 Task: Create a due date automation trigger when advanced on, on the monday of the week a card is due add basic with the yellow label at 11:00 AM.
Action: Mouse moved to (1077, 90)
Screenshot: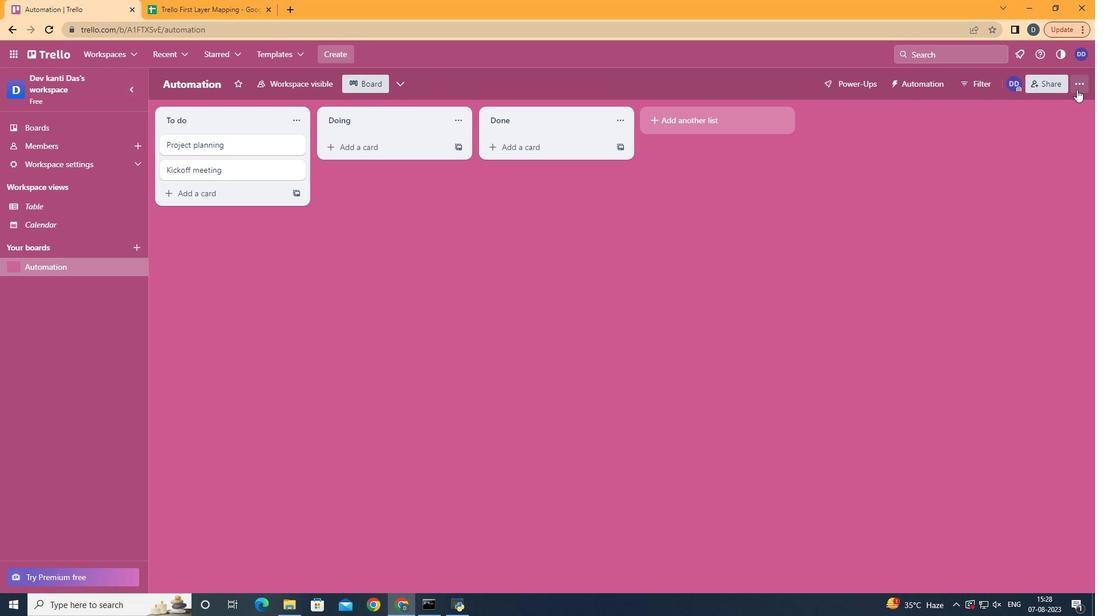 
Action: Mouse pressed left at (1077, 90)
Screenshot: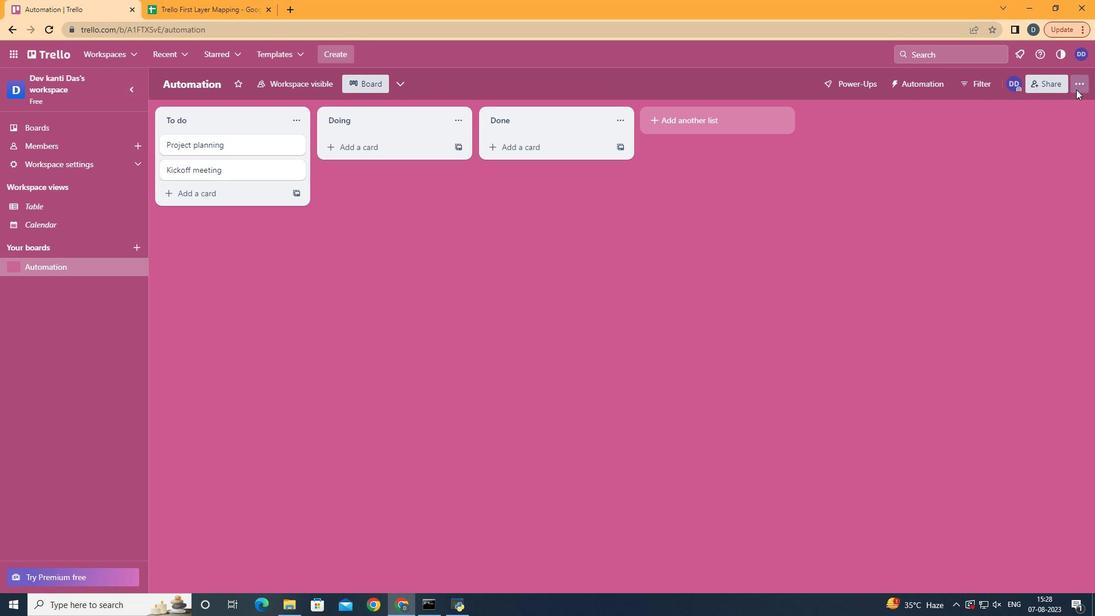 
Action: Mouse moved to (1013, 233)
Screenshot: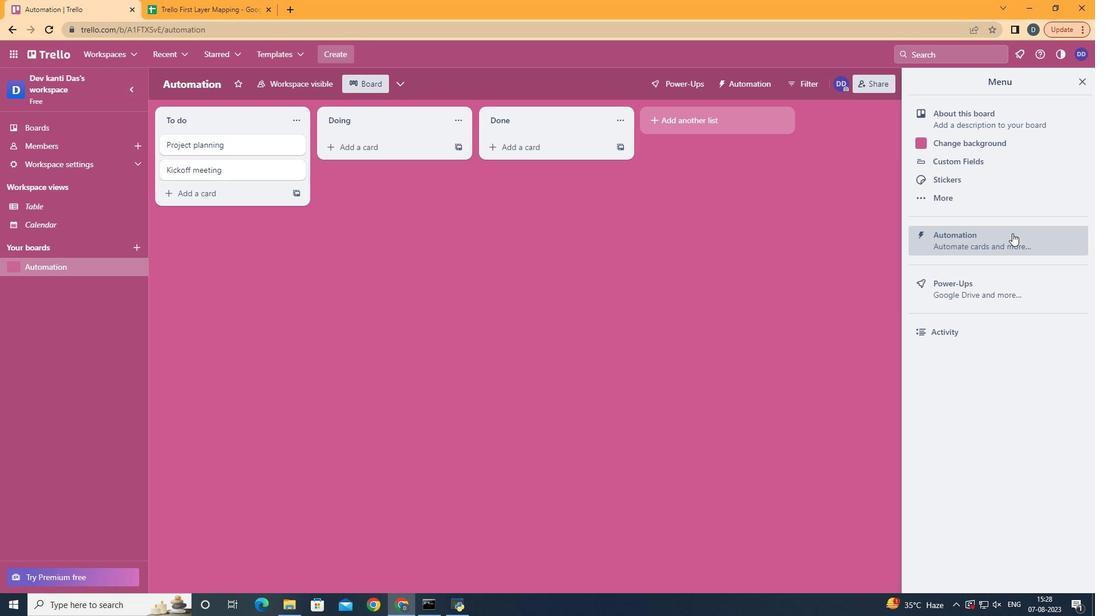 
Action: Mouse pressed left at (1013, 233)
Screenshot: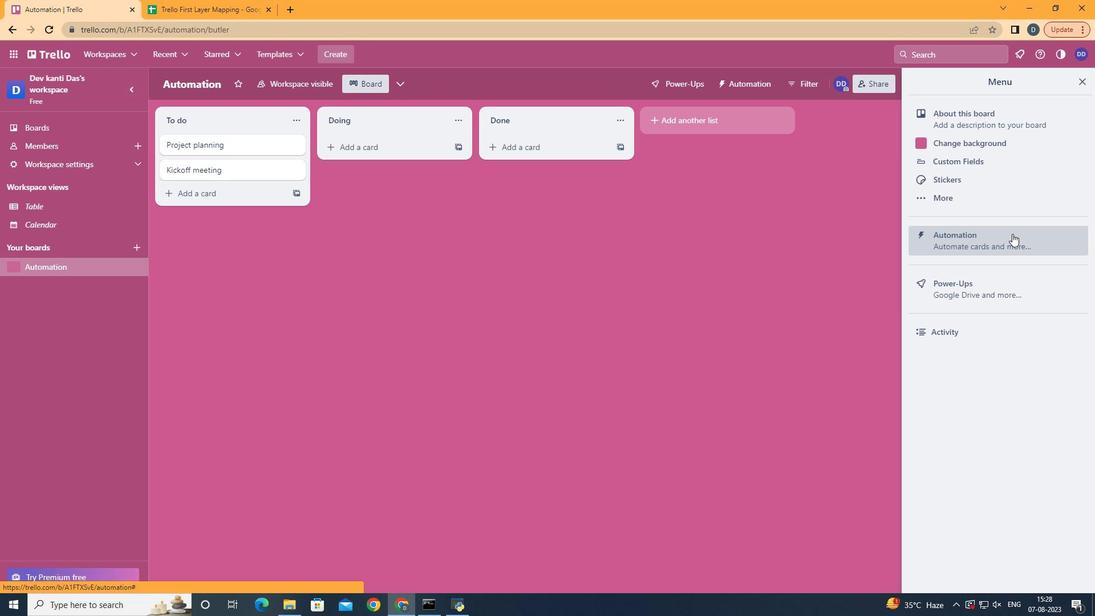 
Action: Mouse moved to (234, 234)
Screenshot: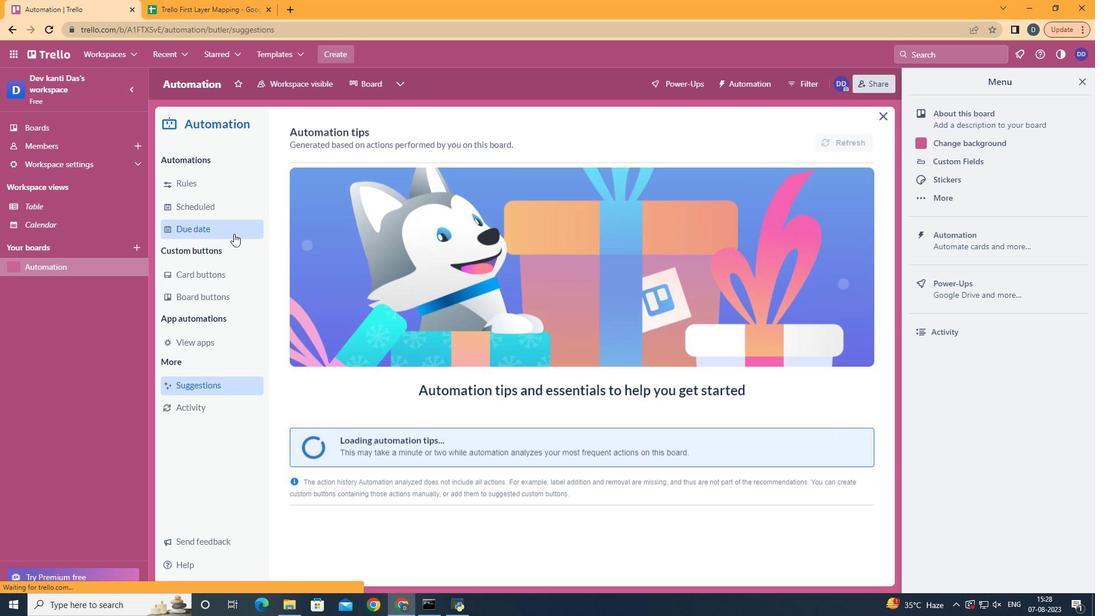 
Action: Mouse pressed left at (234, 234)
Screenshot: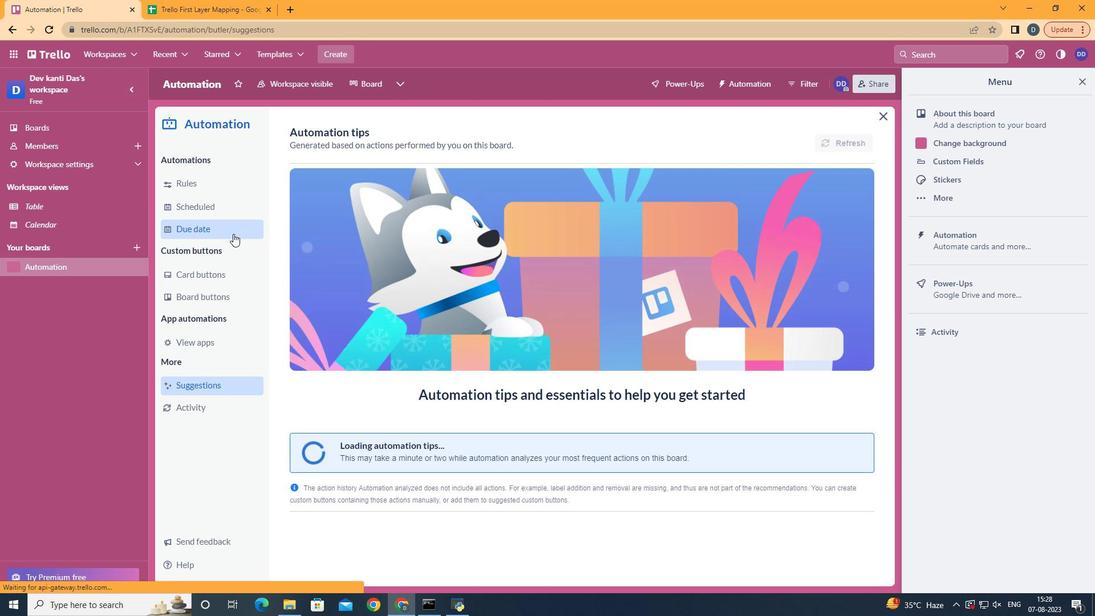 
Action: Mouse moved to (801, 136)
Screenshot: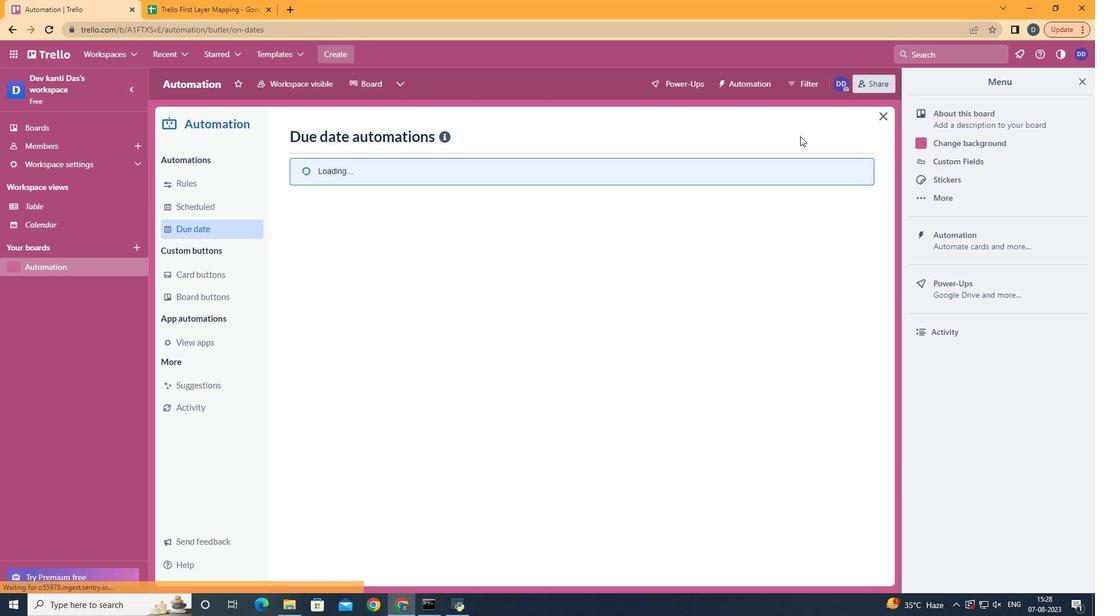 
Action: Mouse pressed left at (801, 136)
Screenshot: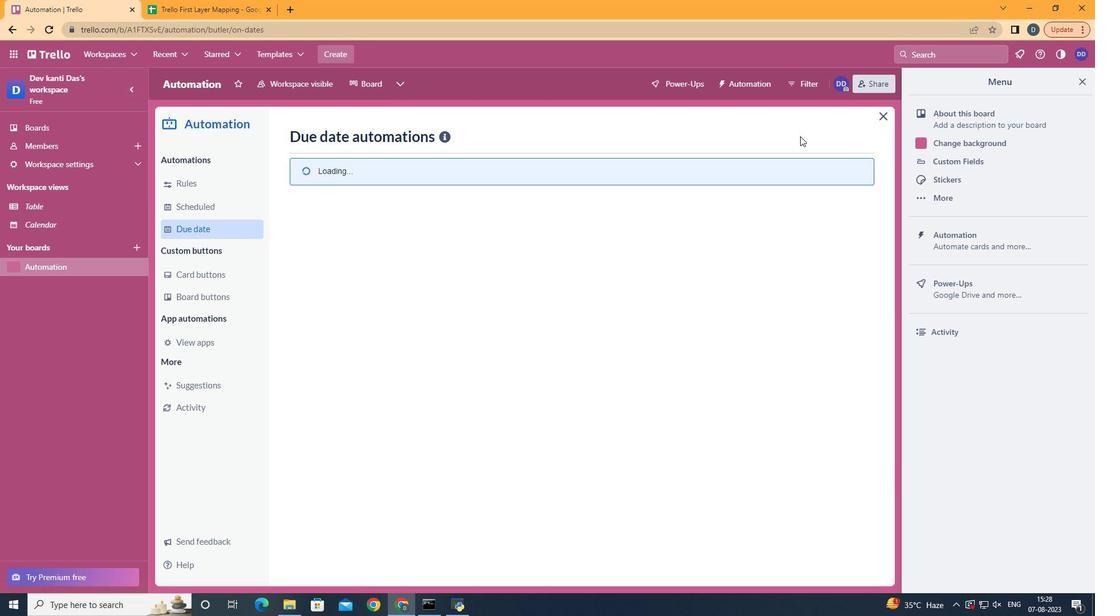 
Action: Mouse pressed left at (801, 136)
Screenshot: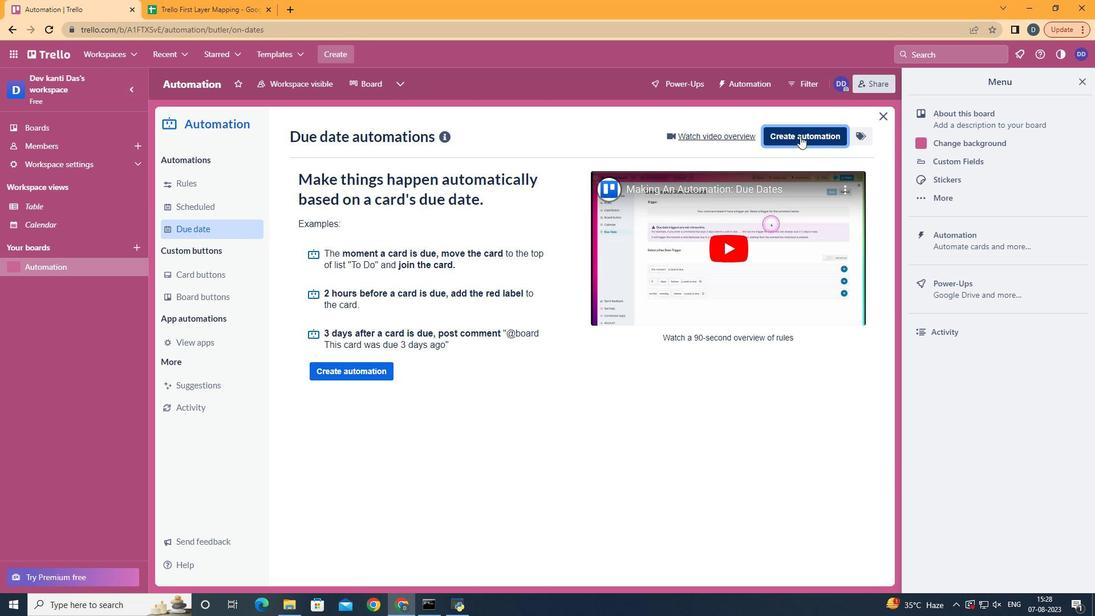 
Action: Mouse moved to (647, 238)
Screenshot: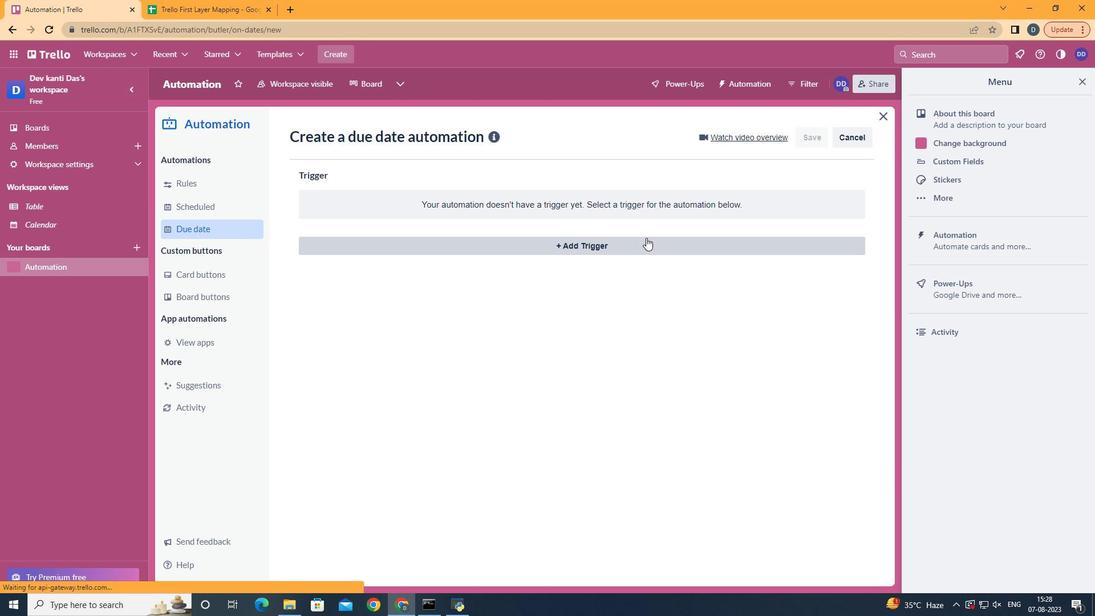 
Action: Mouse pressed left at (647, 238)
Screenshot: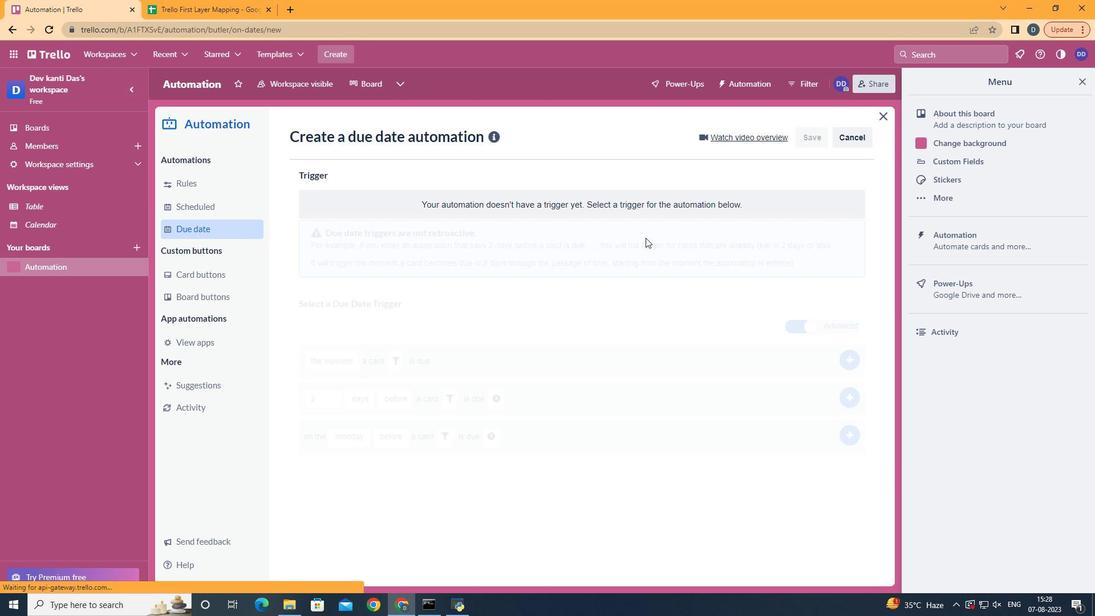 
Action: Mouse moved to (373, 304)
Screenshot: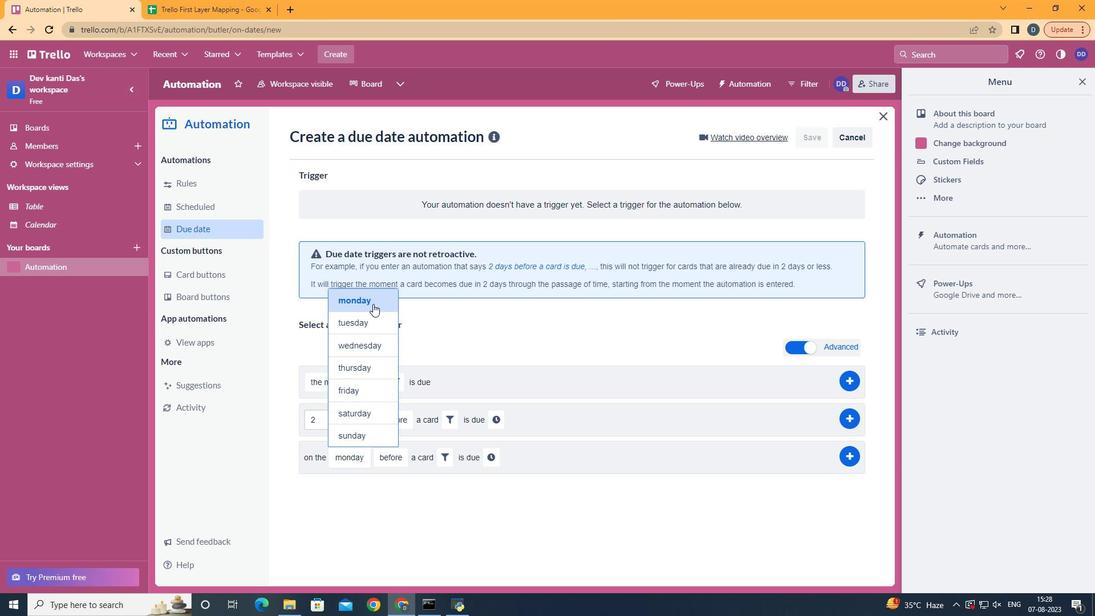 
Action: Mouse pressed left at (373, 304)
Screenshot: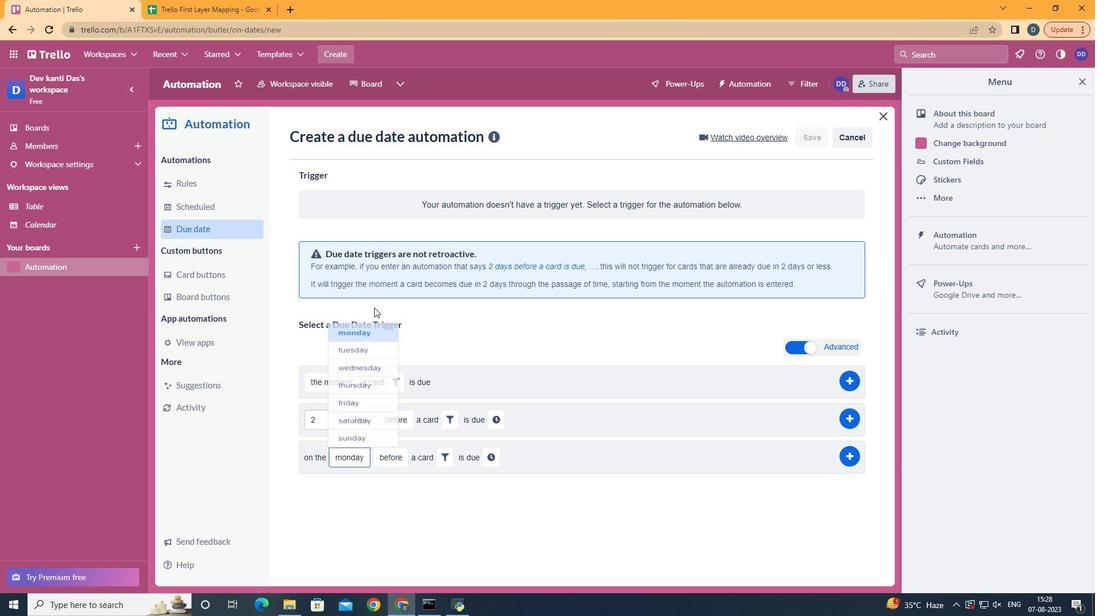 
Action: Mouse moved to (400, 523)
Screenshot: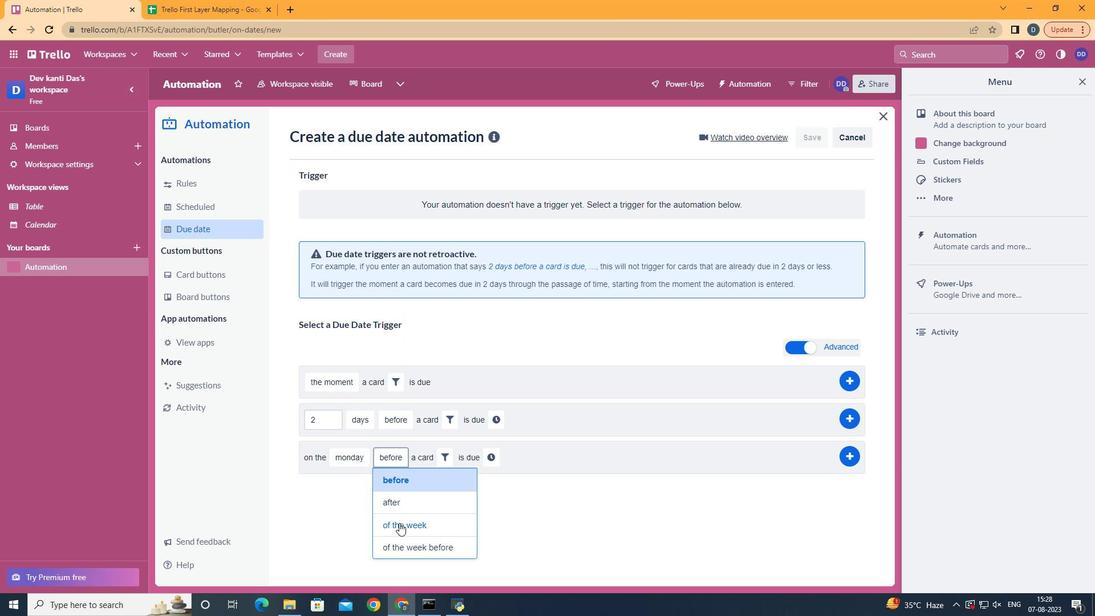 
Action: Mouse pressed left at (400, 523)
Screenshot: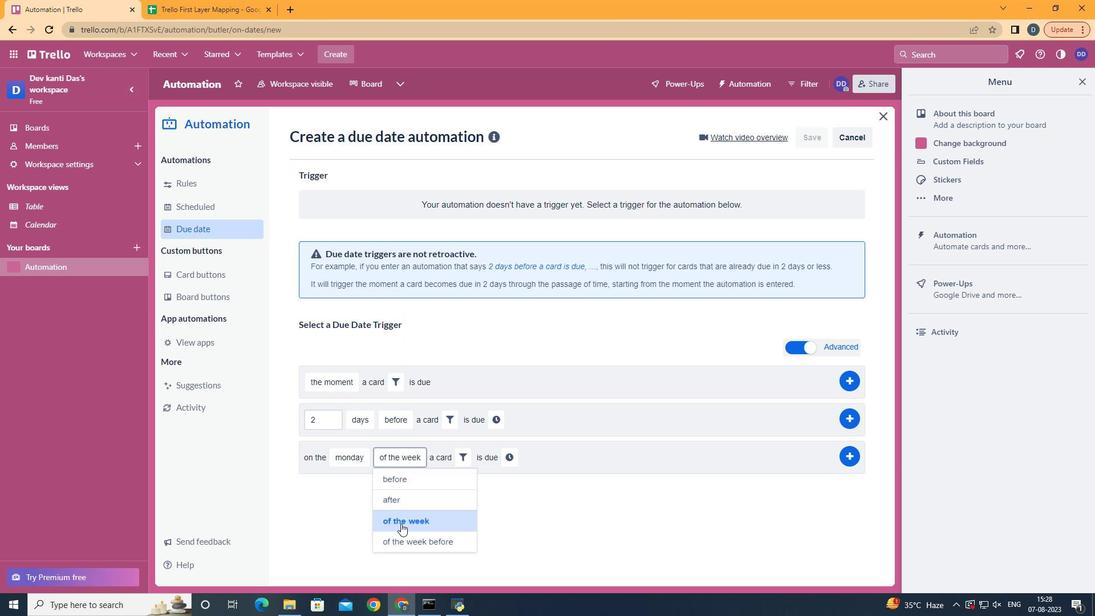 
Action: Mouse moved to (463, 452)
Screenshot: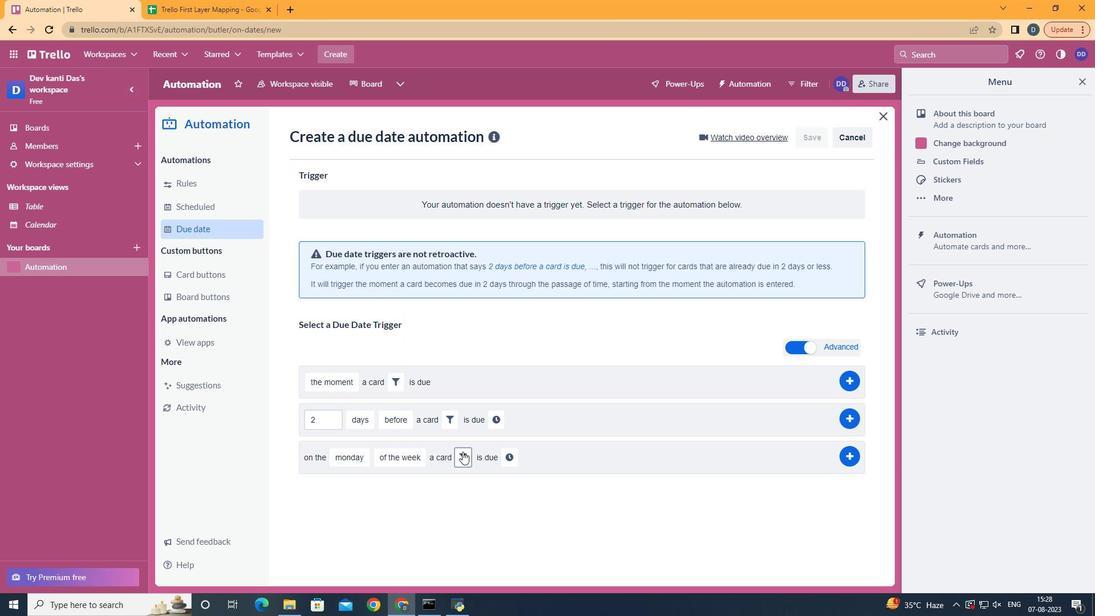 
Action: Mouse pressed left at (463, 452)
Screenshot: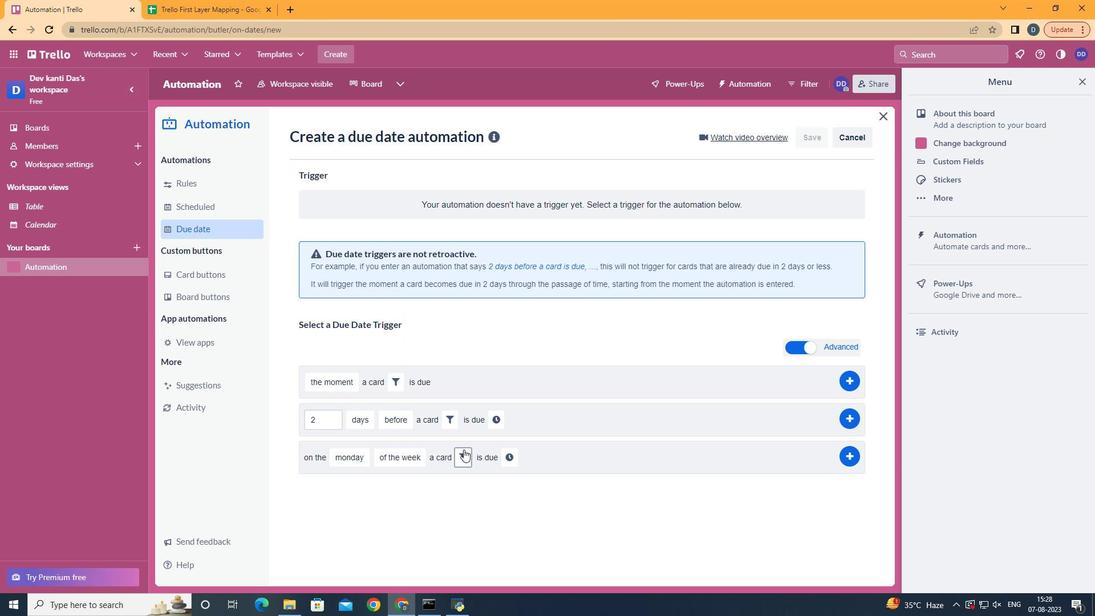 
Action: Mouse moved to (485, 481)
Screenshot: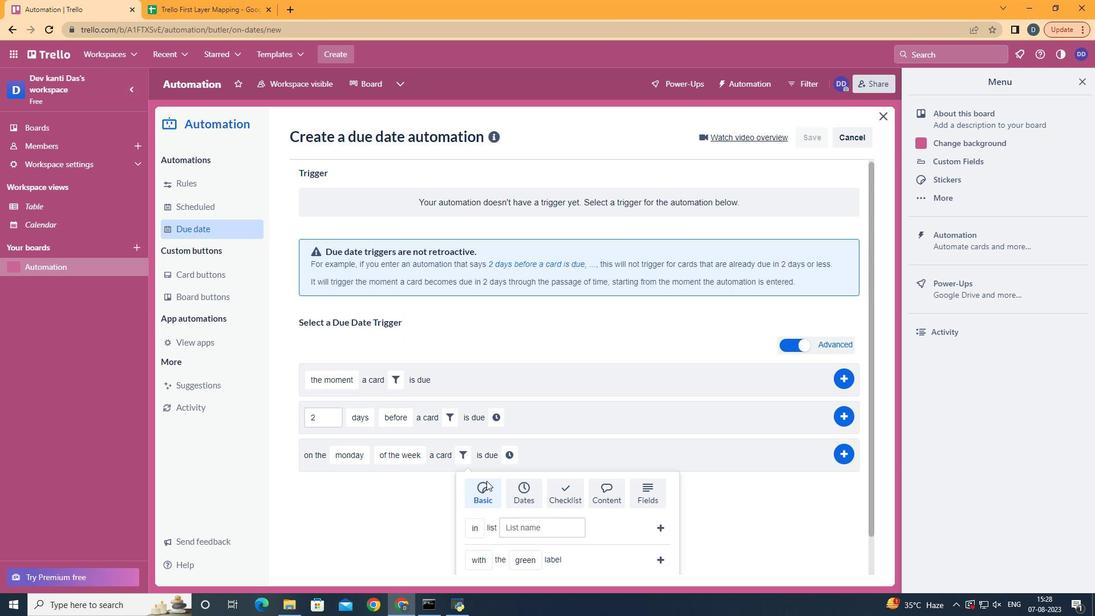 
Action: Mouse scrolled (485, 481) with delta (0, 0)
Screenshot: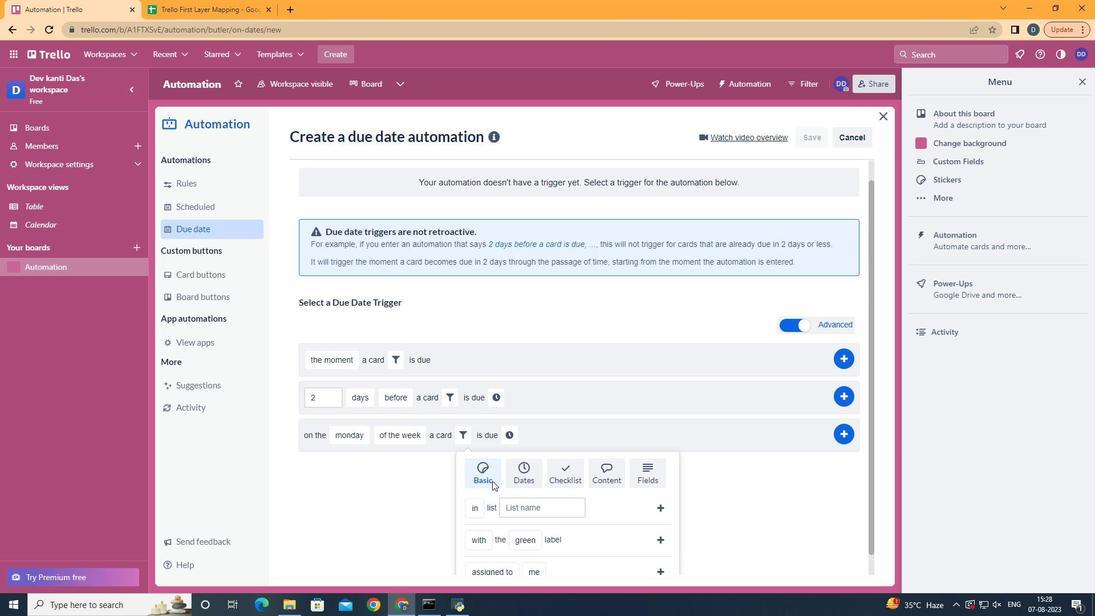 
Action: Mouse moved to (486, 481)
Screenshot: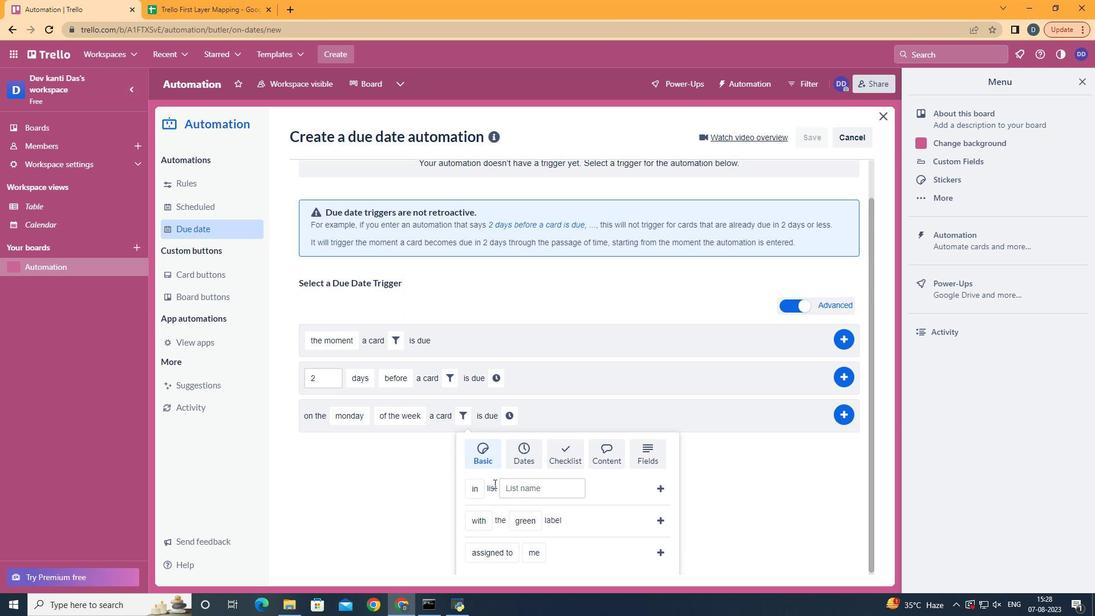 
Action: Mouse scrolled (486, 481) with delta (0, 0)
Screenshot: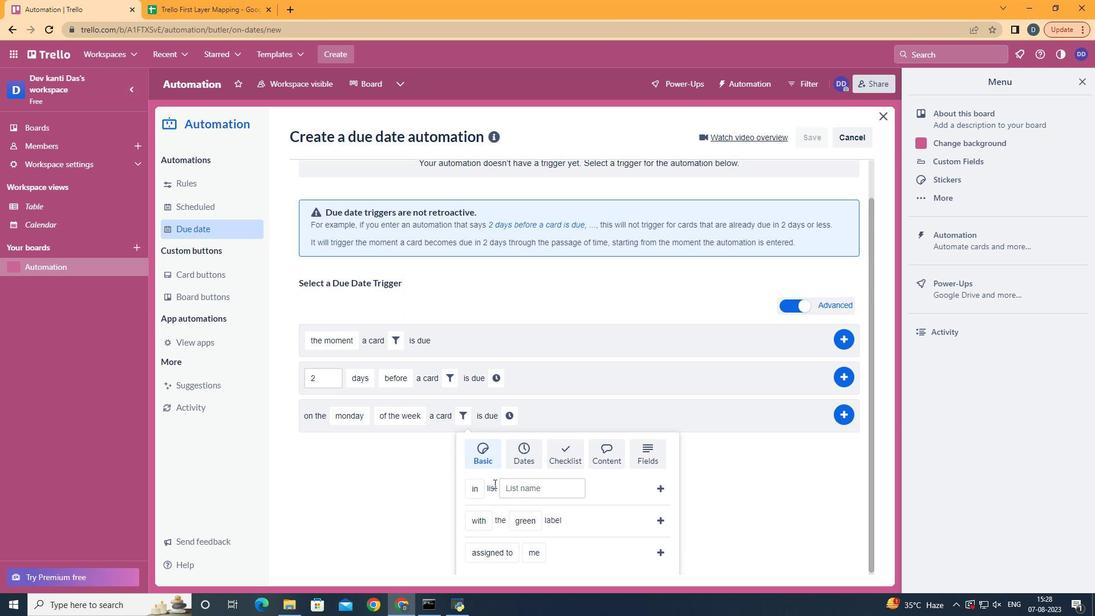 
Action: Mouse scrolled (486, 481) with delta (0, 0)
Screenshot: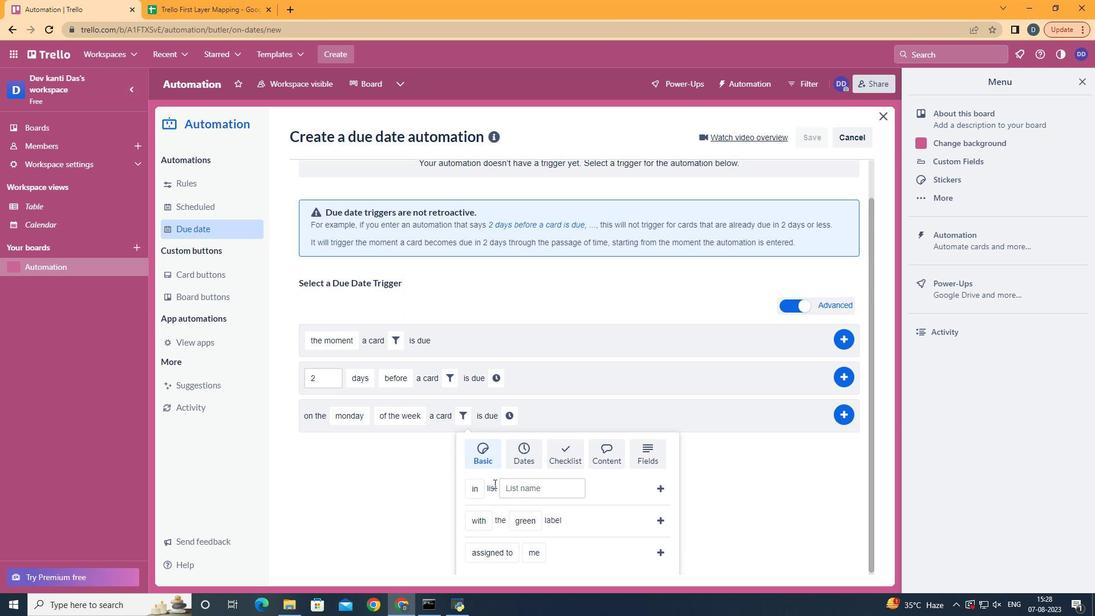
Action: Mouse moved to (487, 481)
Screenshot: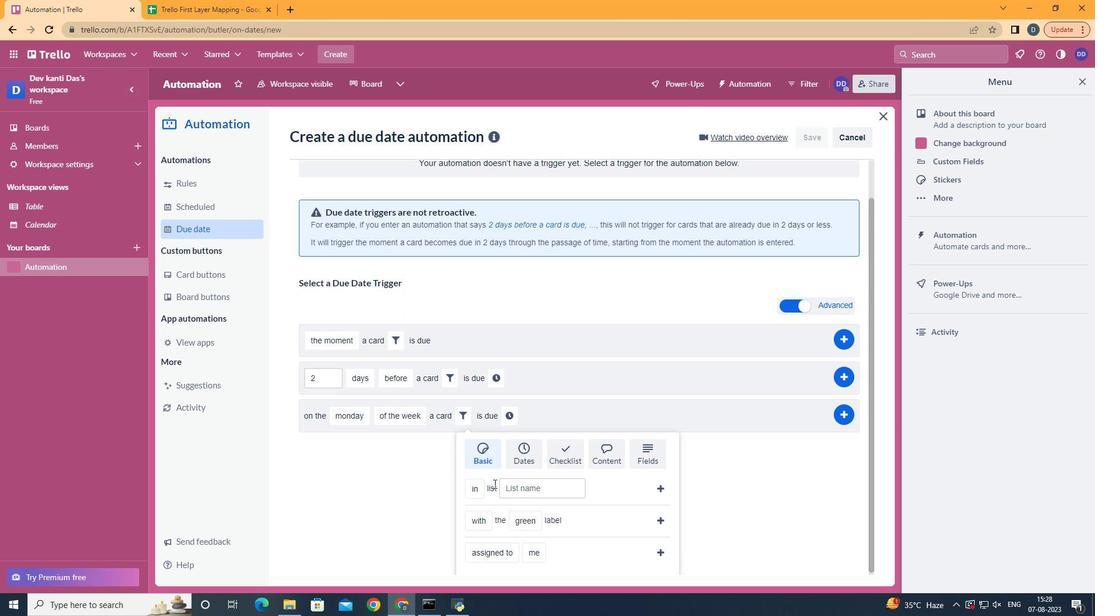 
Action: Mouse scrolled (487, 481) with delta (0, 0)
Screenshot: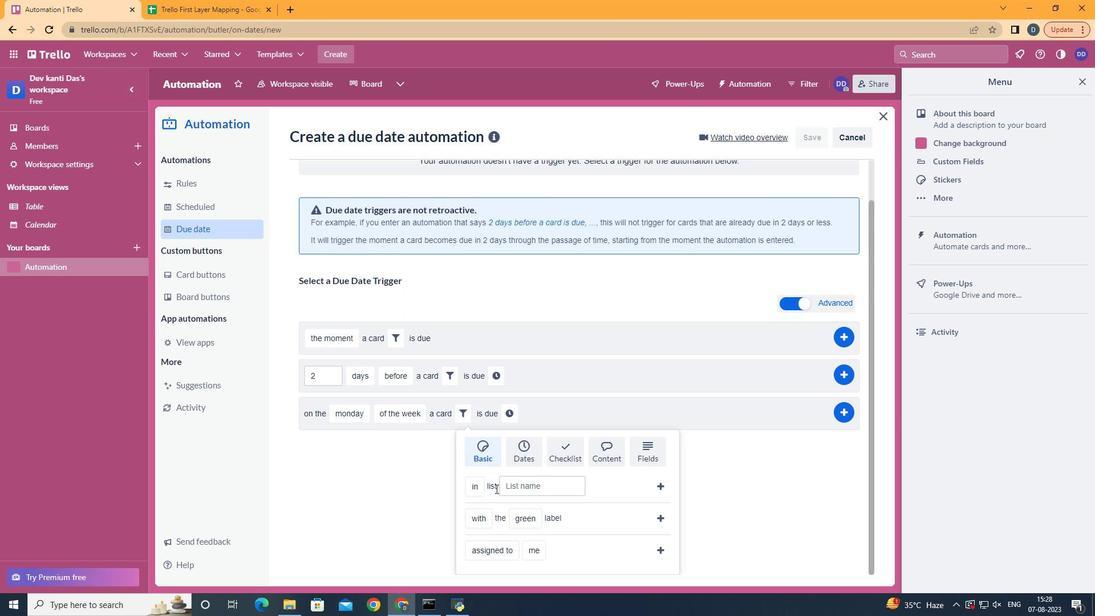 
Action: Mouse moved to (494, 452)
Screenshot: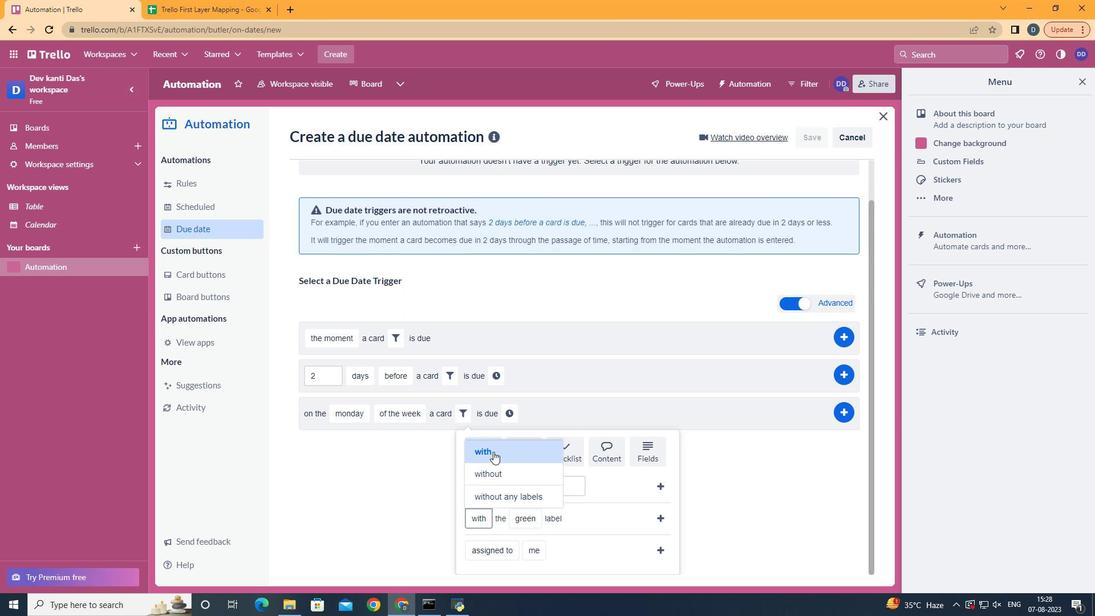 
Action: Mouse pressed left at (494, 452)
Screenshot: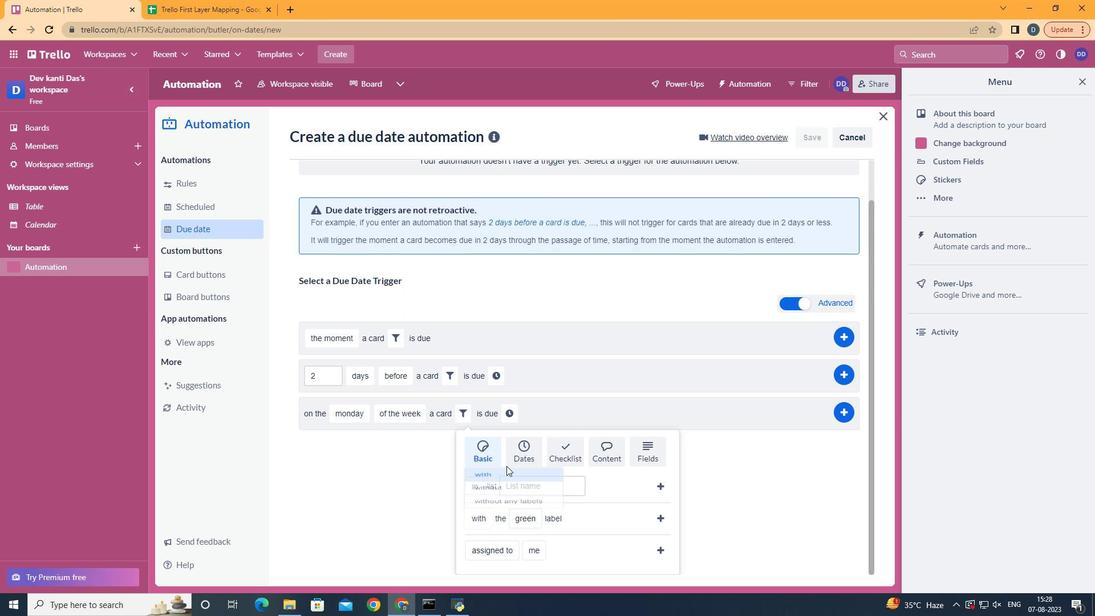 
Action: Mouse moved to (528, 402)
Screenshot: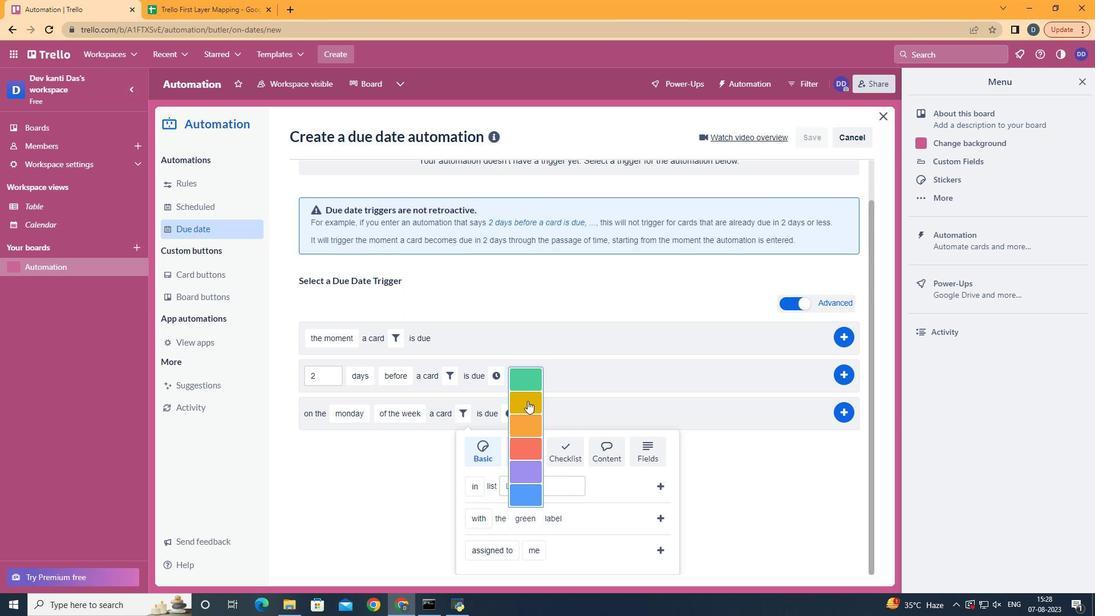 
Action: Mouse pressed left at (528, 402)
Screenshot: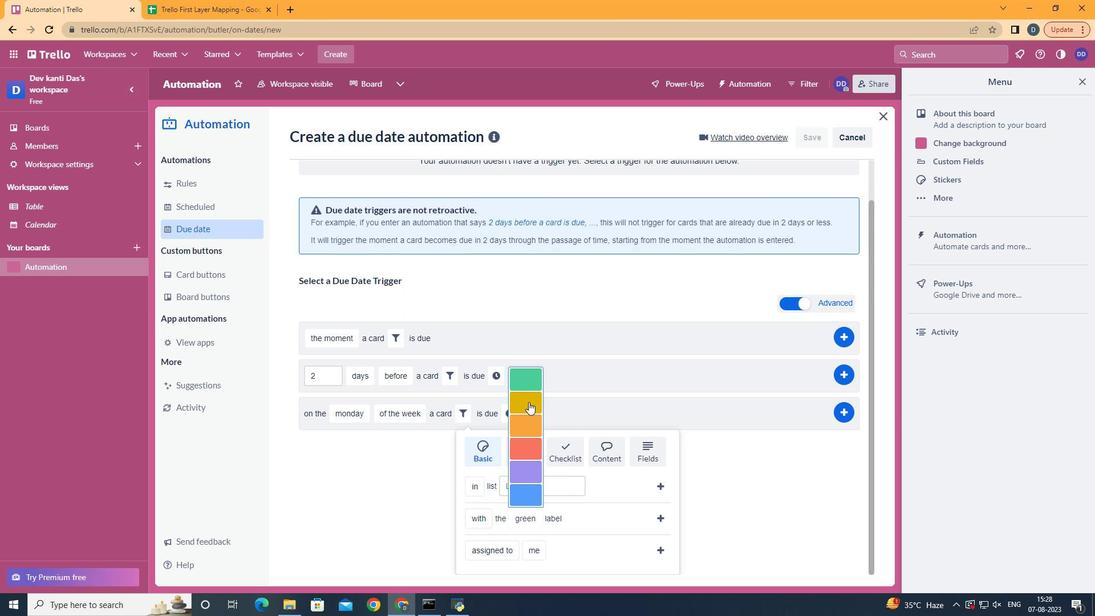 
Action: Mouse moved to (656, 518)
Screenshot: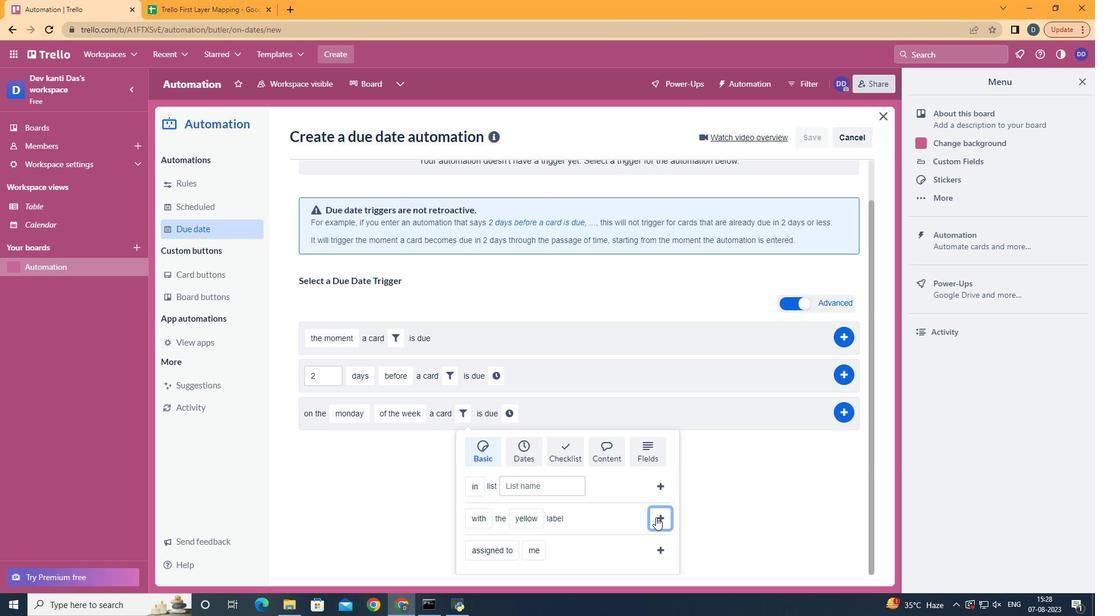
Action: Mouse pressed left at (656, 518)
Screenshot: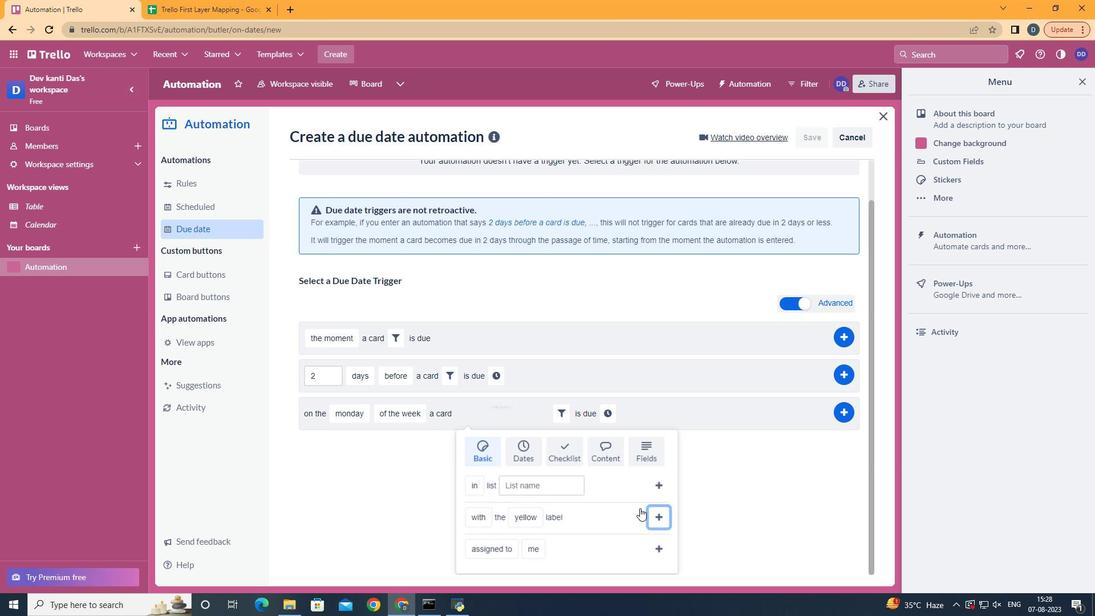 
Action: Mouse moved to (606, 460)
Screenshot: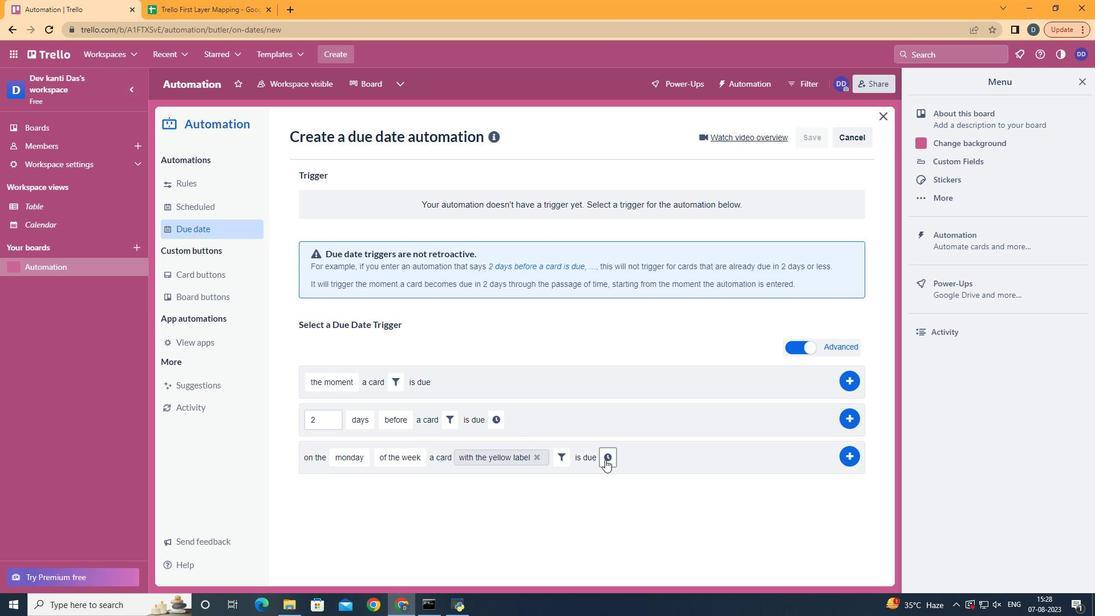 
Action: Mouse pressed left at (606, 460)
Screenshot: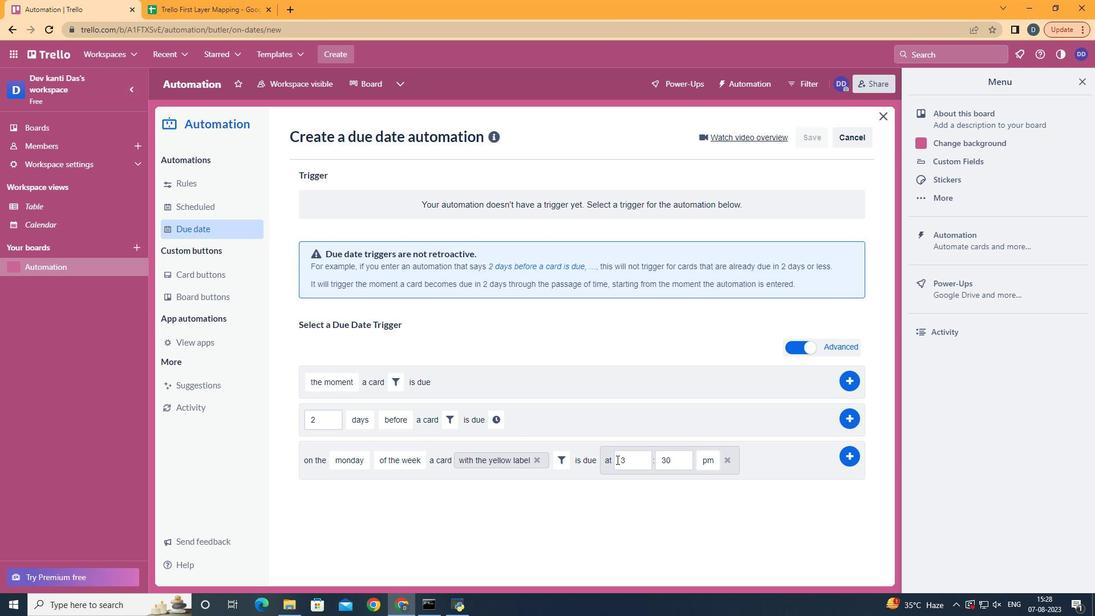 
Action: Mouse moved to (637, 462)
Screenshot: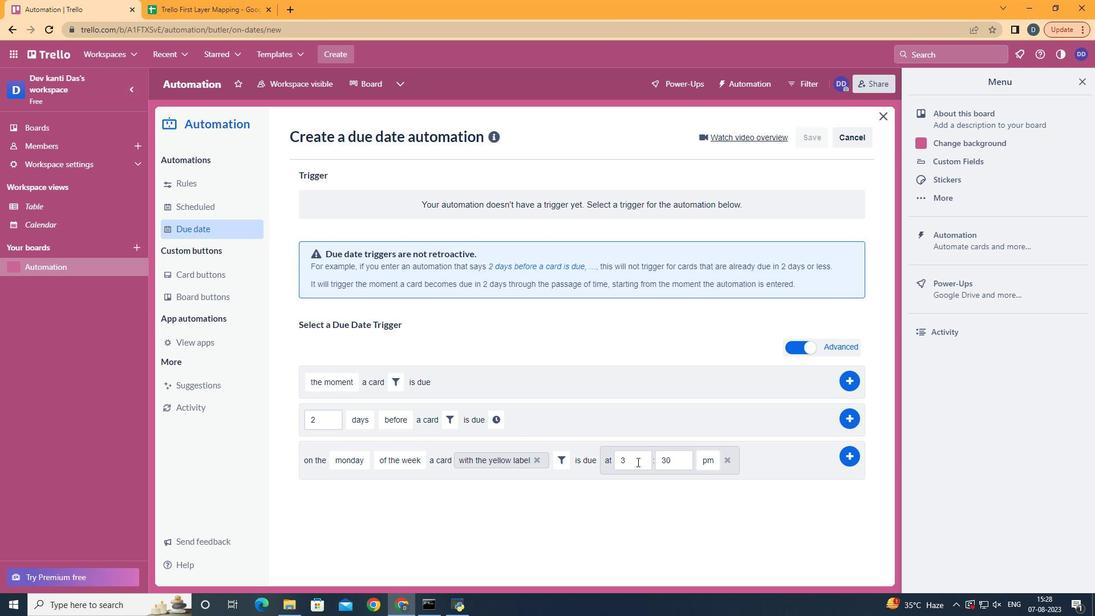 
Action: Mouse pressed left at (637, 462)
Screenshot: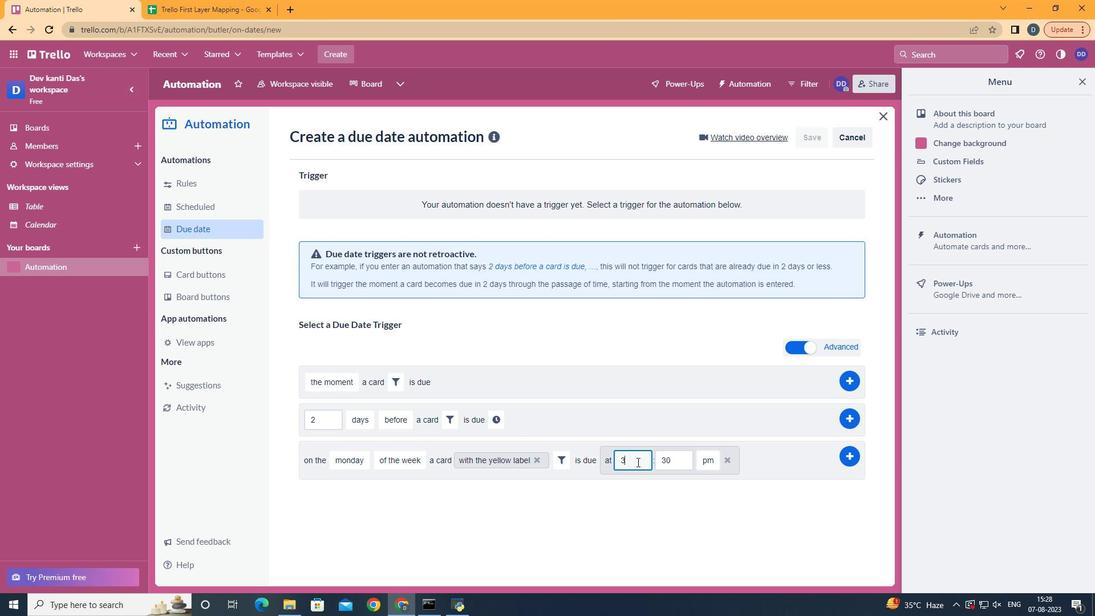 
Action: Mouse moved to (638, 462)
Screenshot: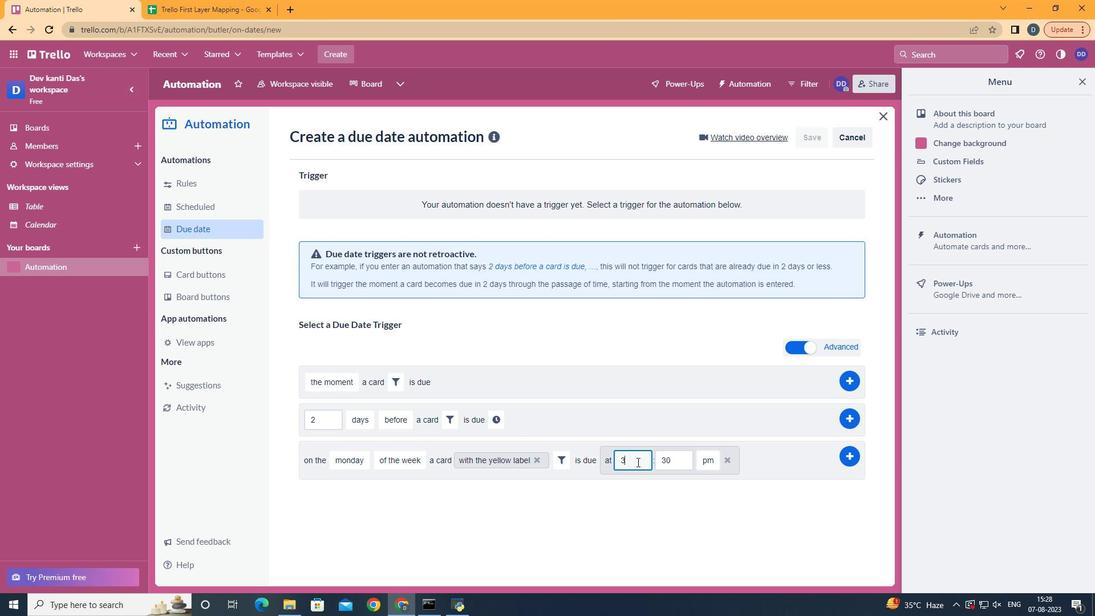 
Action: Key pressed <Key.backspace>1
Screenshot: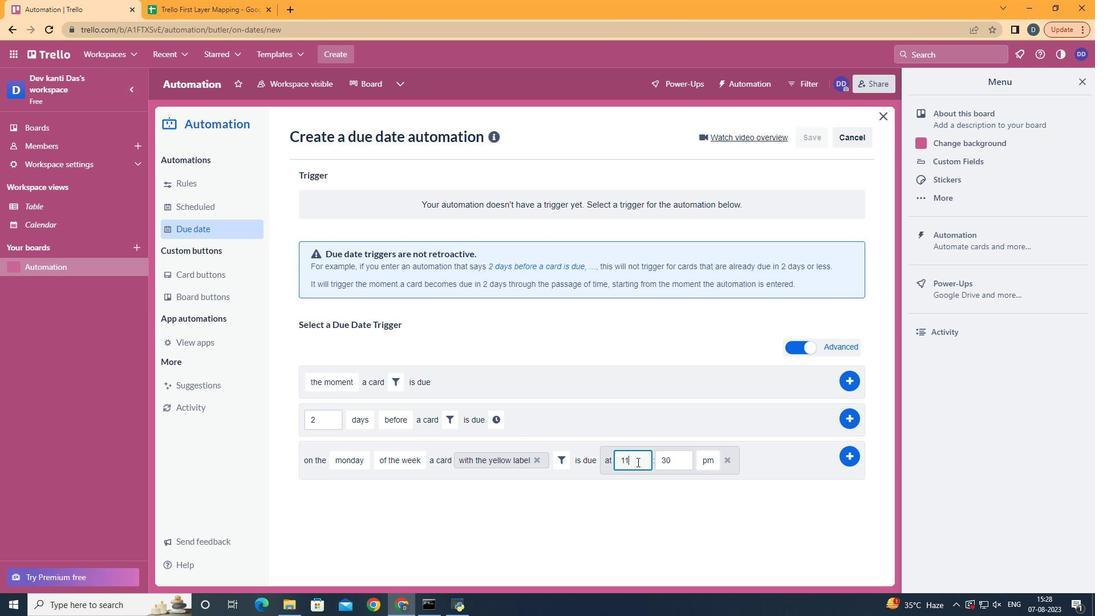 
Action: Mouse moved to (680, 455)
Screenshot: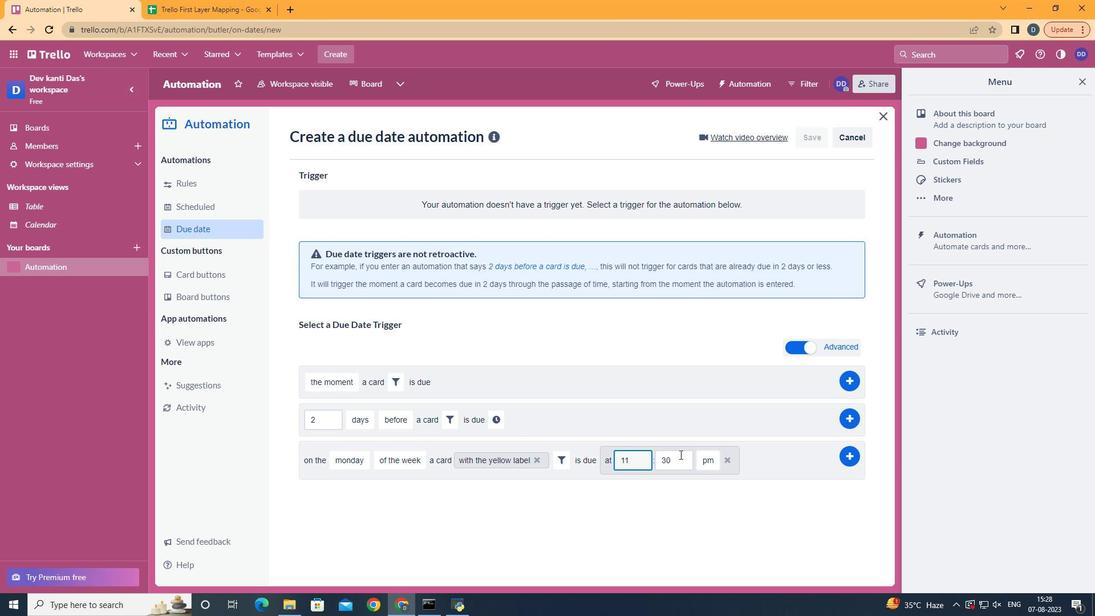 
Action: Mouse pressed left at (680, 455)
Screenshot: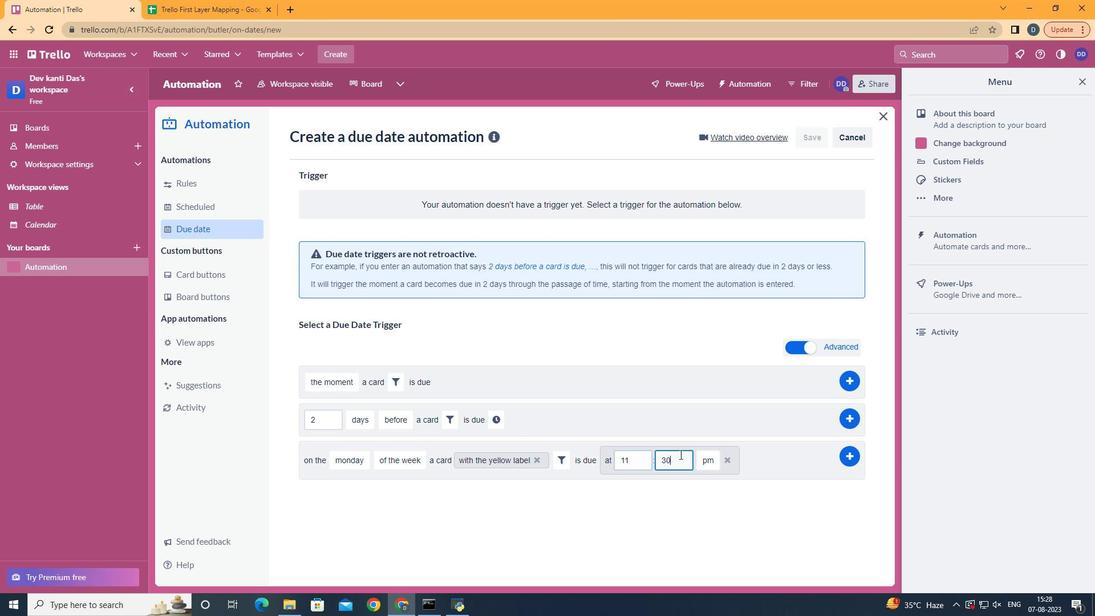 
Action: Mouse moved to (684, 454)
Screenshot: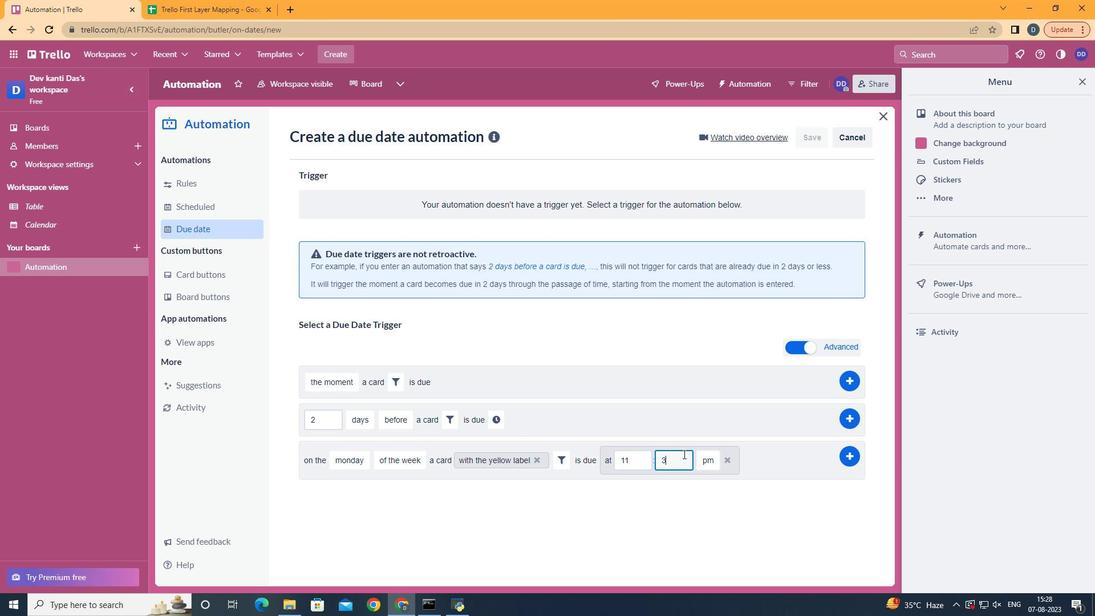 
Action: Key pressed <Key.backspace><Key.backspace>00
Screenshot: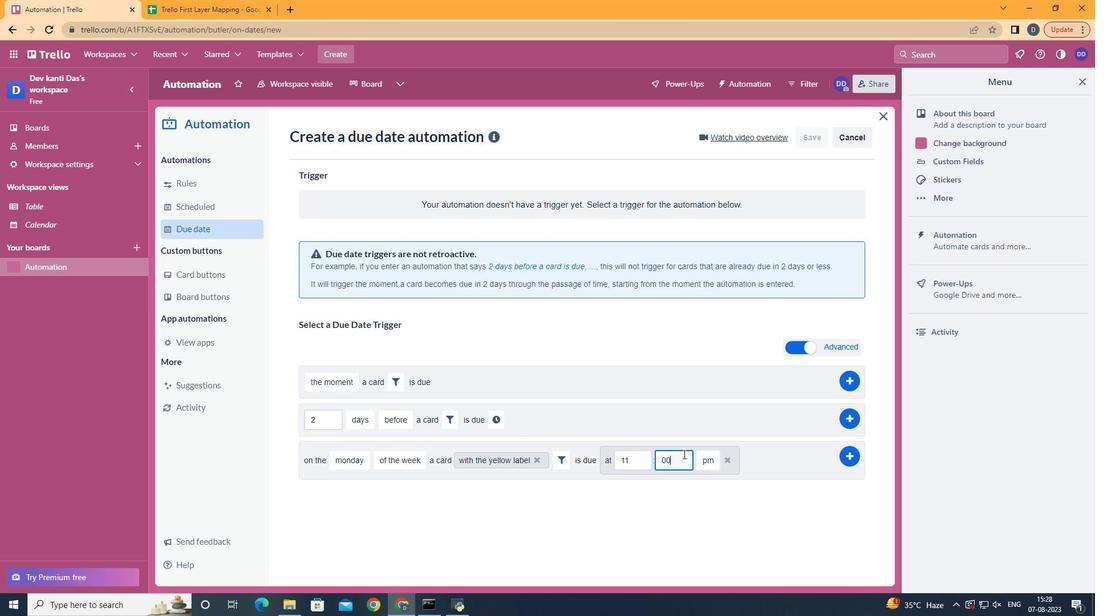
Action: Mouse moved to (711, 477)
Screenshot: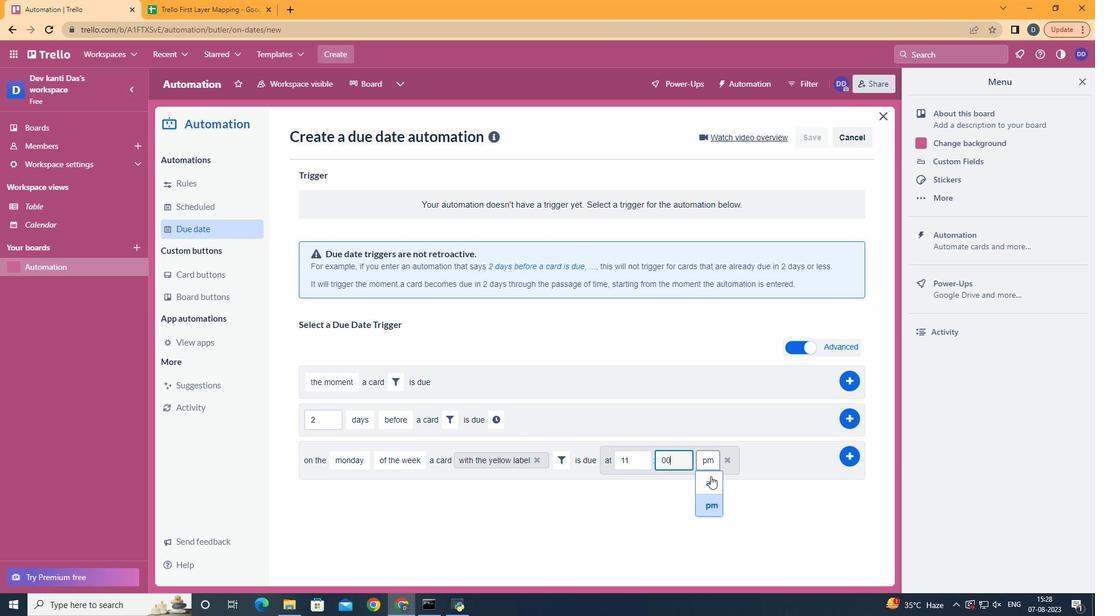 
Action: Mouse pressed left at (711, 477)
Screenshot: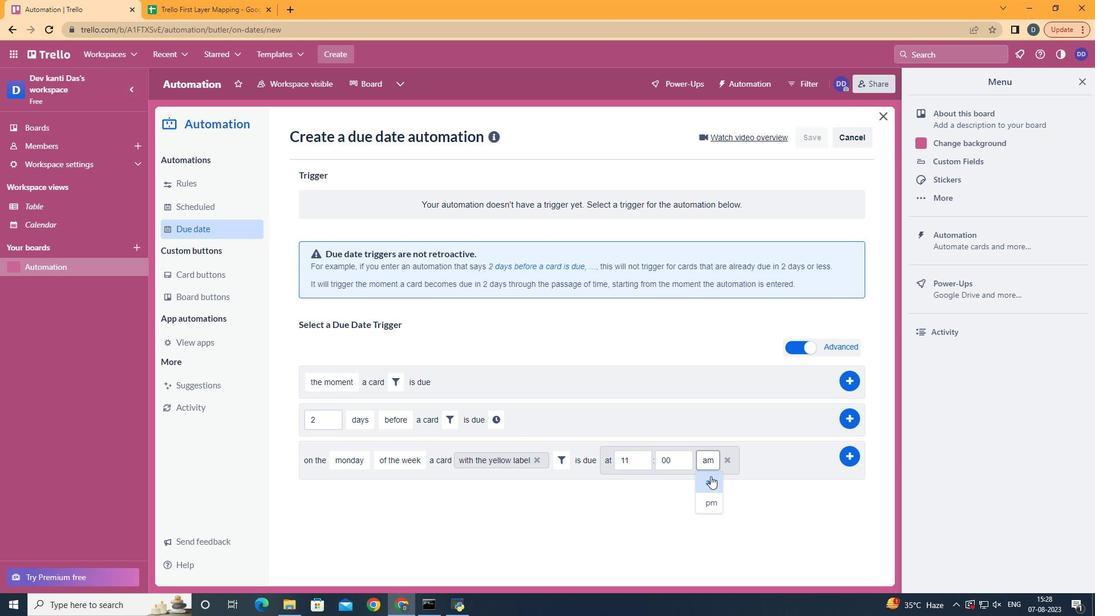 
Action: Mouse moved to (854, 451)
Screenshot: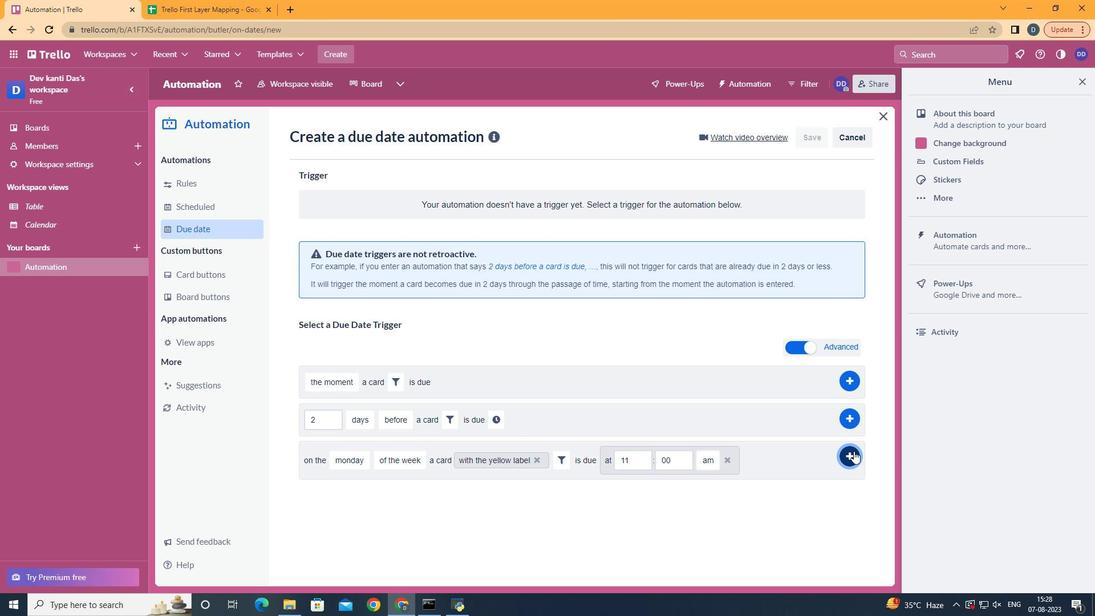 
Action: Mouse pressed left at (854, 451)
Screenshot: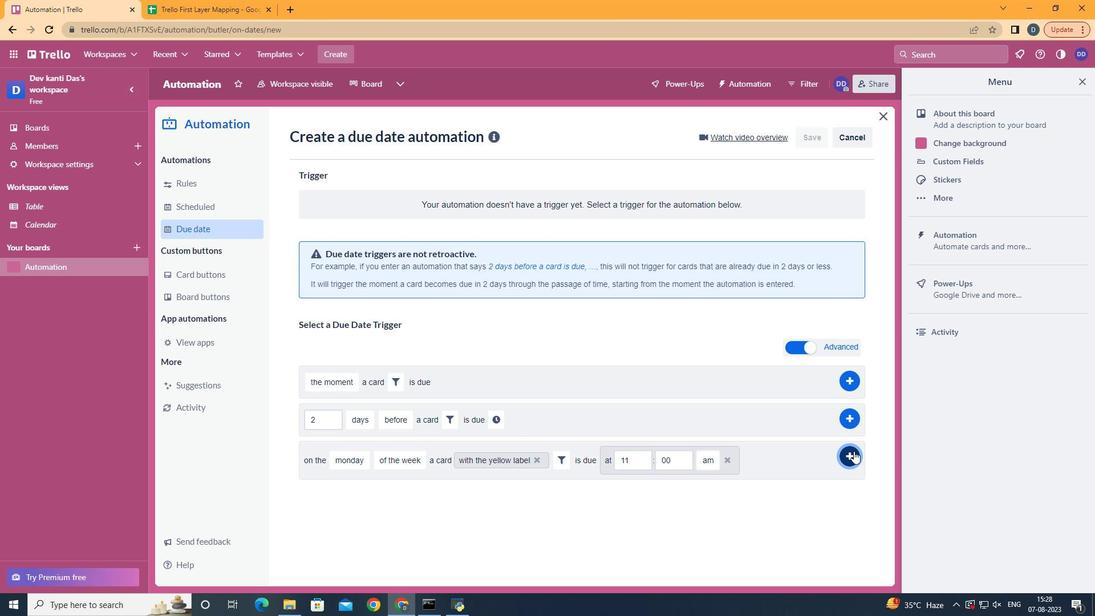 
Action: Mouse moved to (618, 208)
Screenshot: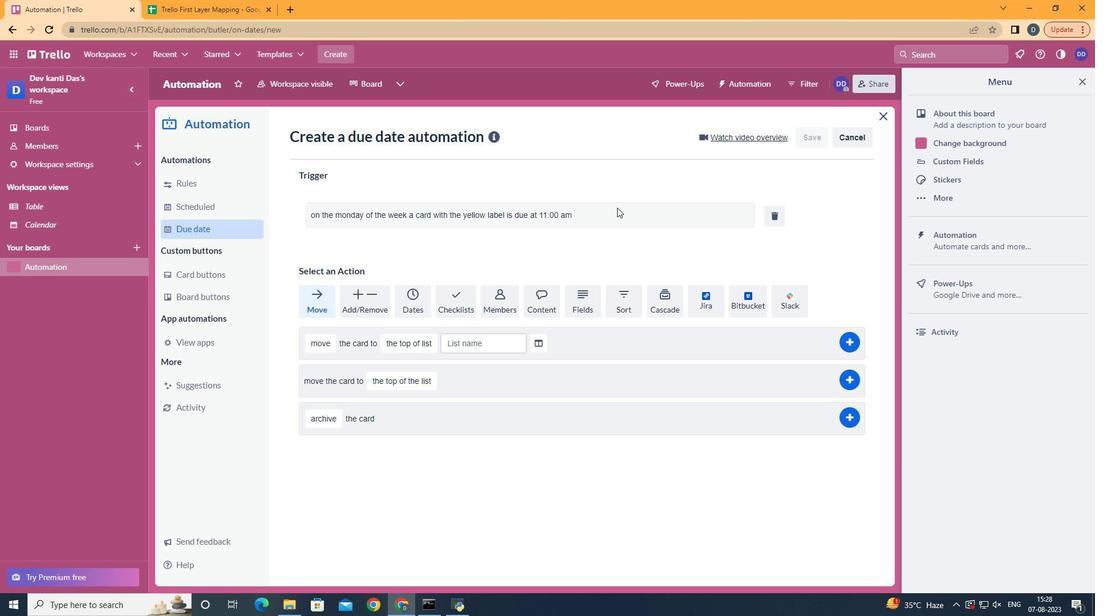 
